 Task: Change and save the feedback gain in the stereo enhancer to 0.30.
Action: Mouse moved to (94, 13)
Screenshot: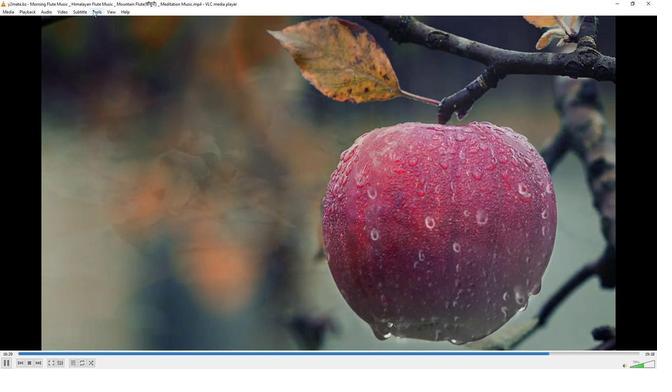 
Action: Mouse pressed left at (94, 13)
Screenshot: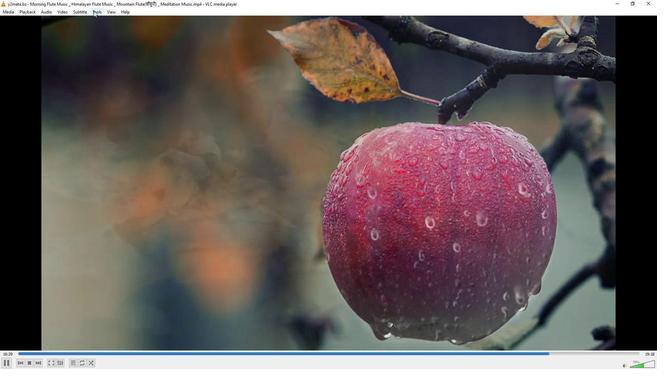 
Action: Mouse moved to (108, 93)
Screenshot: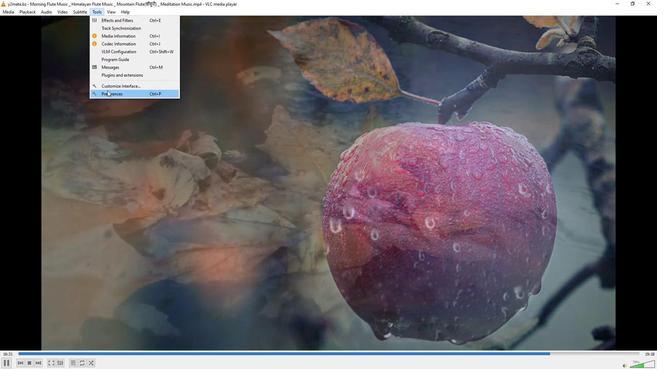 
Action: Mouse pressed left at (108, 93)
Screenshot: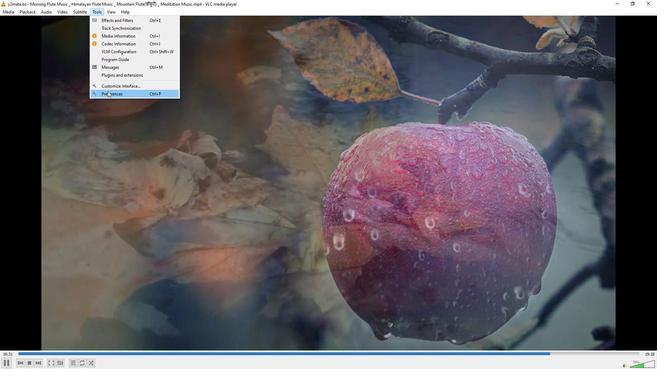 
Action: Mouse moved to (219, 303)
Screenshot: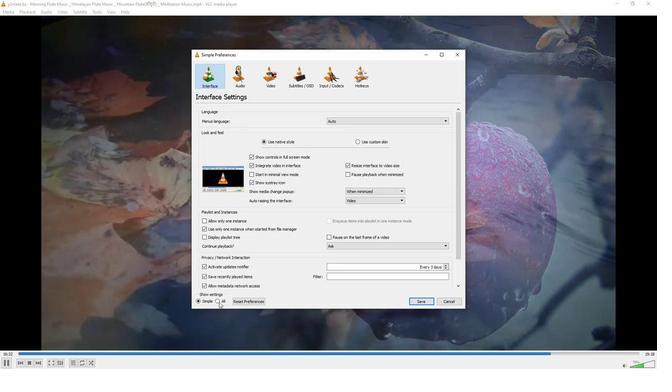 
Action: Mouse pressed left at (219, 303)
Screenshot: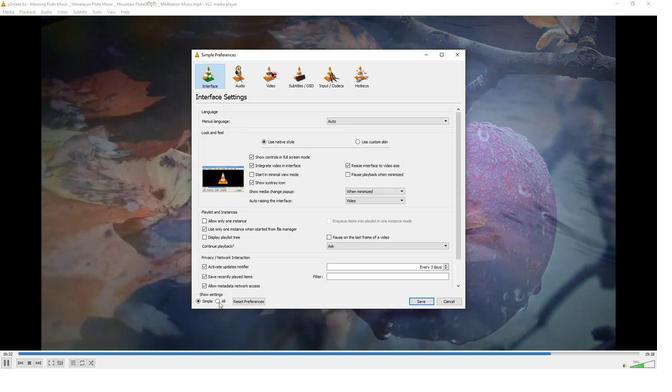 
Action: Mouse moved to (207, 150)
Screenshot: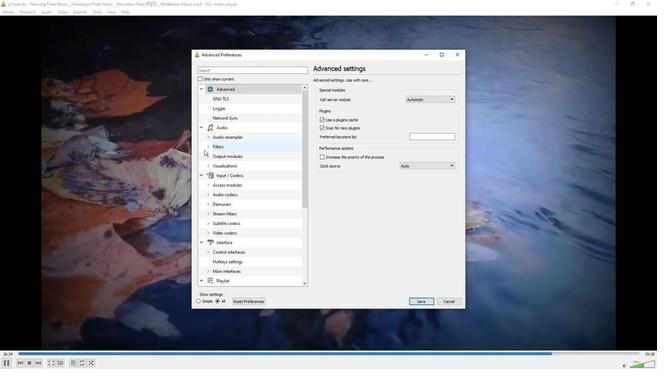 
Action: Mouse pressed left at (207, 150)
Screenshot: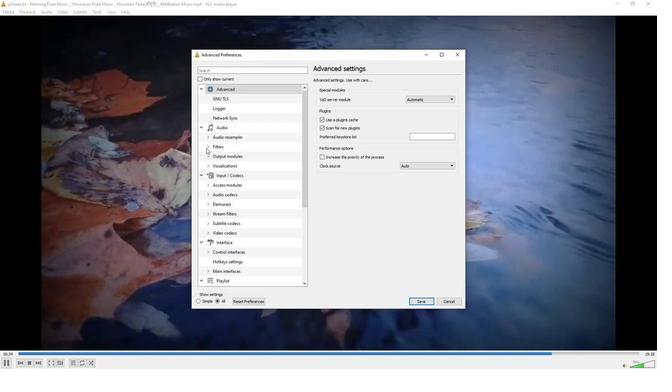 
Action: Mouse moved to (226, 282)
Screenshot: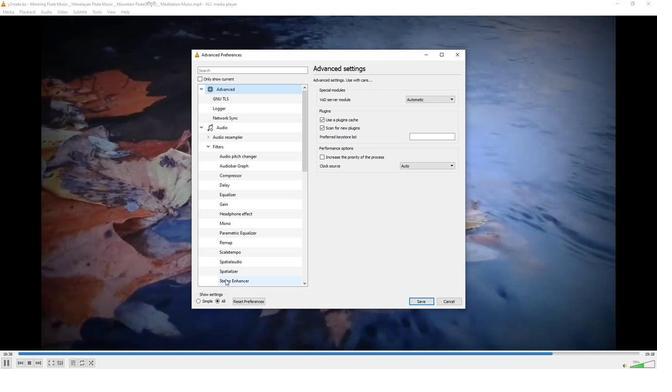 
Action: Mouse pressed left at (226, 282)
Screenshot: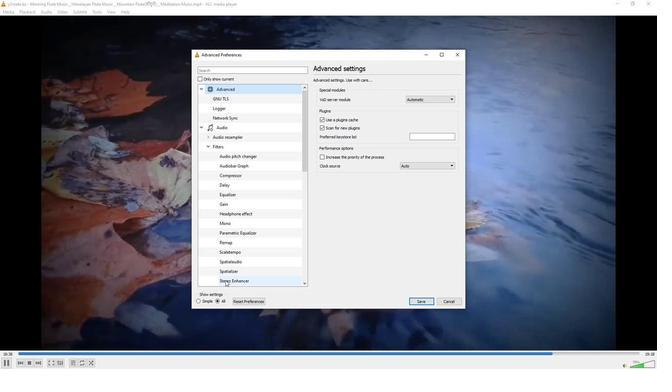 
Action: Mouse moved to (456, 109)
Screenshot: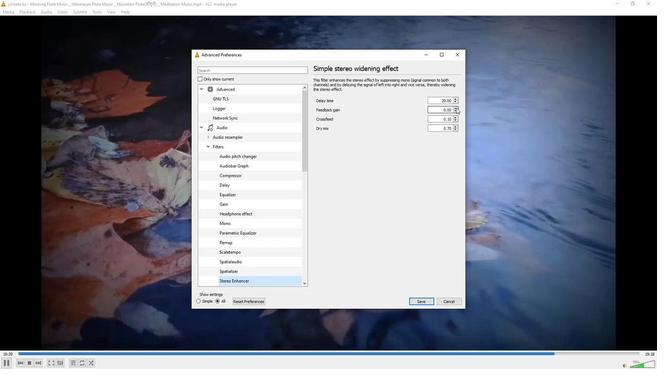 
Action: Mouse pressed left at (456, 109)
Screenshot: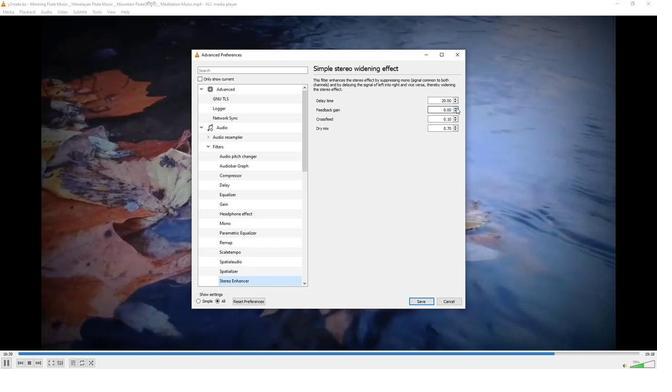
Action: Mouse pressed left at (456, 109)
Screenshot: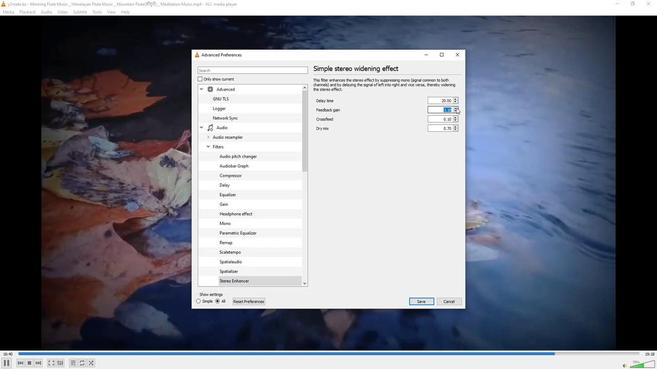 
Action: Mouse pressed left at (456, 109)
Screenshot: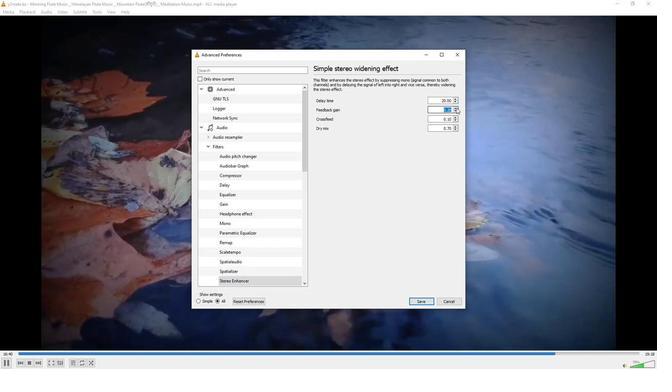 
Action: Mouse moved to (423, 186)
Screenshot: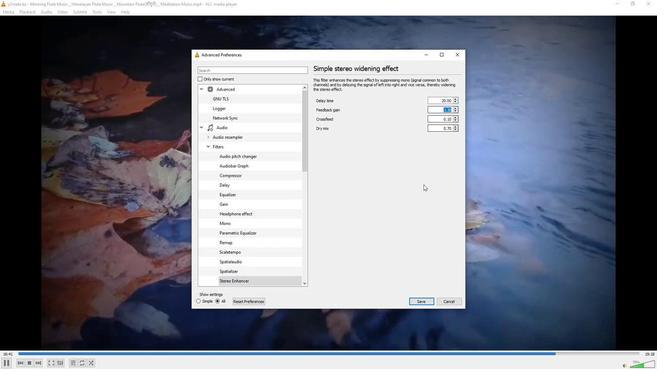 
Action: Mouse pressed left at (423, 186)
Screenshot: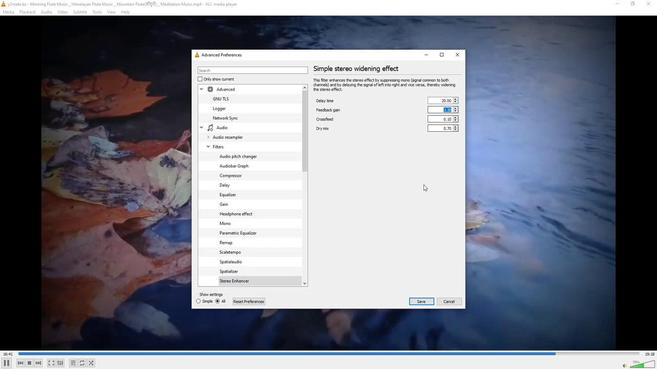 
Action: Mouse moved to (418, 299)
Screenshot: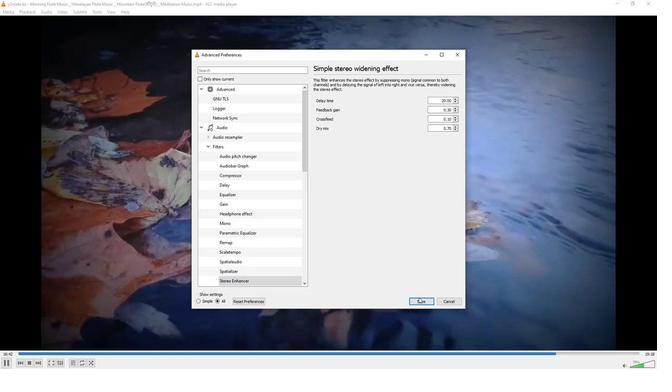 
Action: Mouse pressed left at (418, 299)
Screenshot: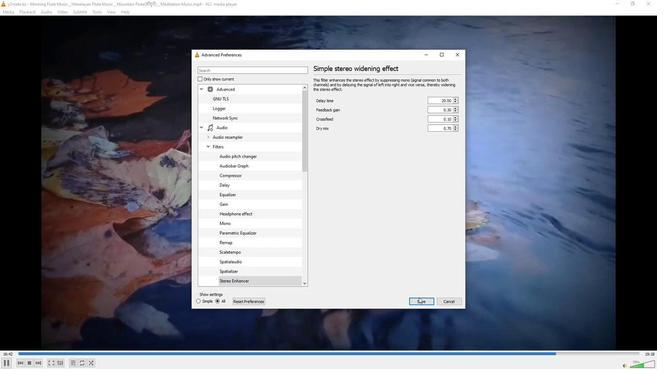 
